 Task: Use Highlight Reel Long Effect in this video Movie B.mp4
Action: Mouse moved to (284, 31)
Screenshot: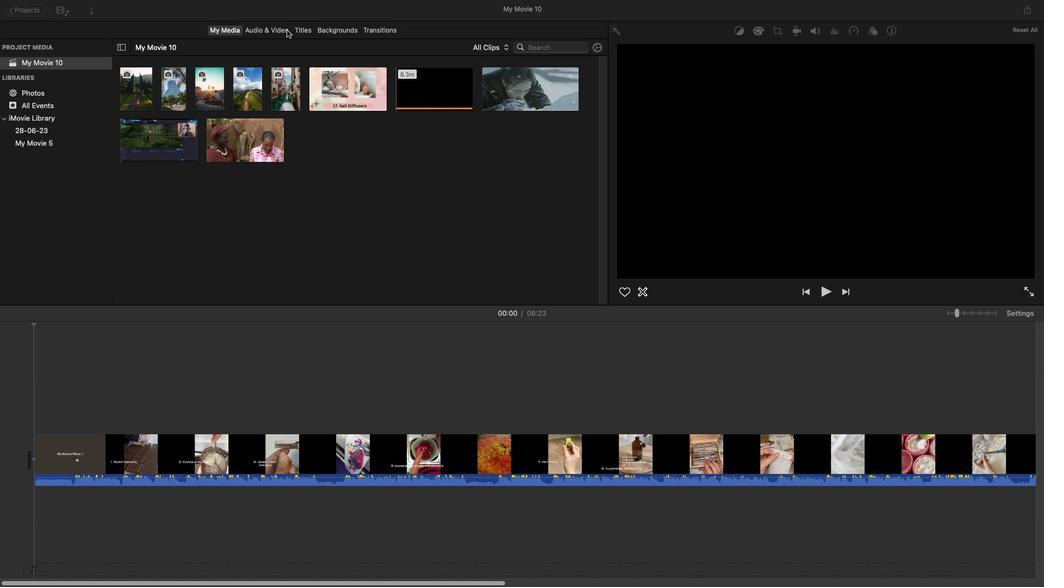 
Action: Mouse pressed left at (284, 31)
Screenshot: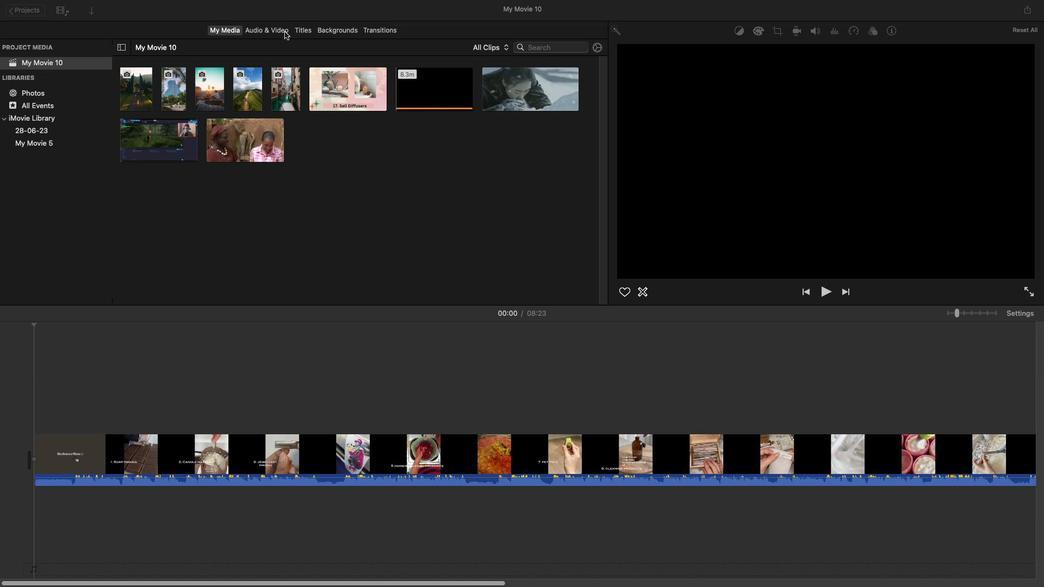 
Action: Mouse moved to (206, 195)
Screenshot: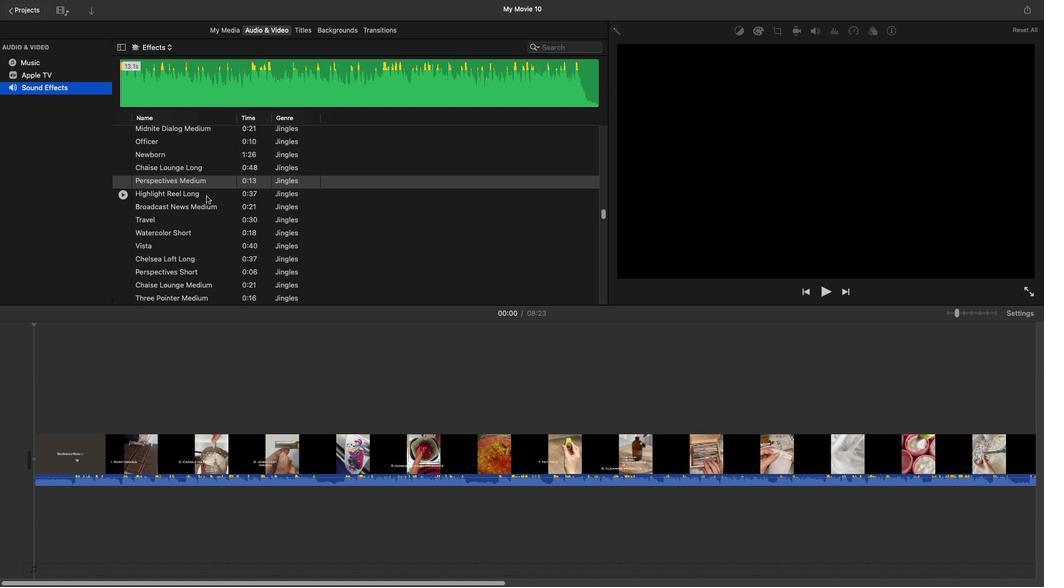 
Action: Mouse pressed left at (206, 195)
Screenshot: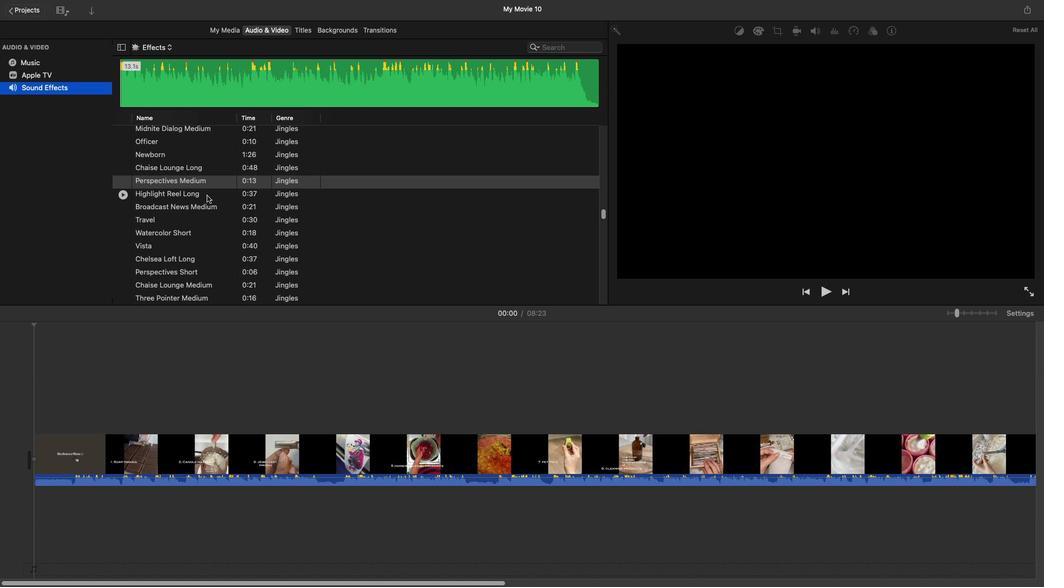 
Action: Mouse pressed left at (206, 195)
Screenshot: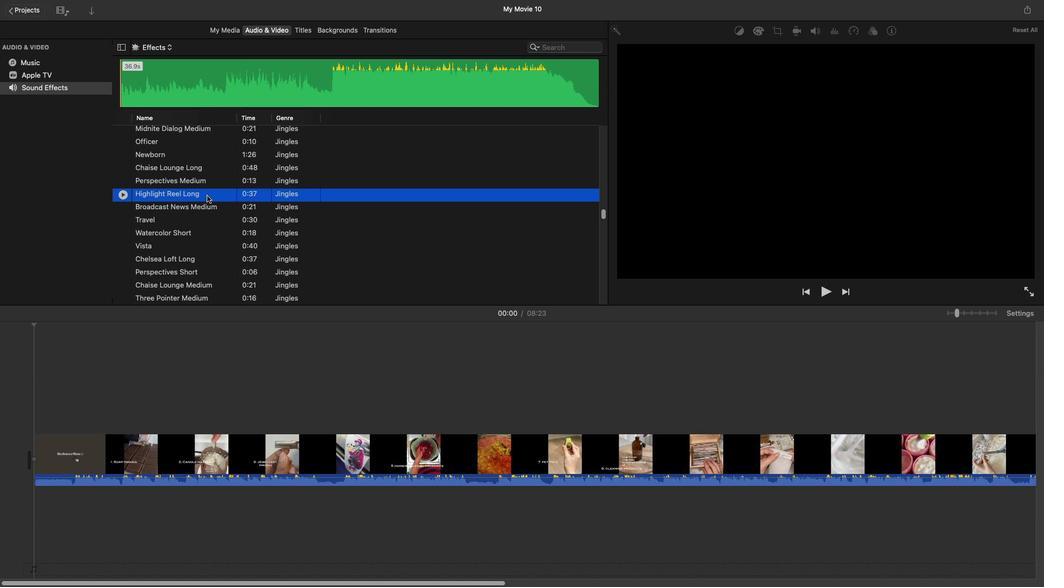 
Action: Mouse moved to (36, 506)
Screenshot: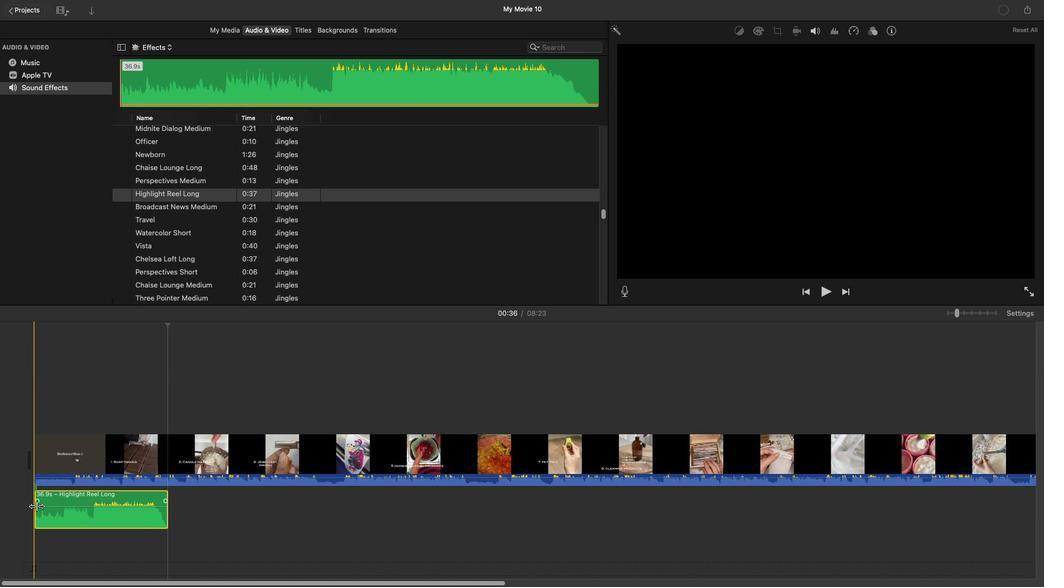 
